 Task: Add 2 hours 30 minutes before the event.
Action: Mouse moved to (201, 431)
Screenshot: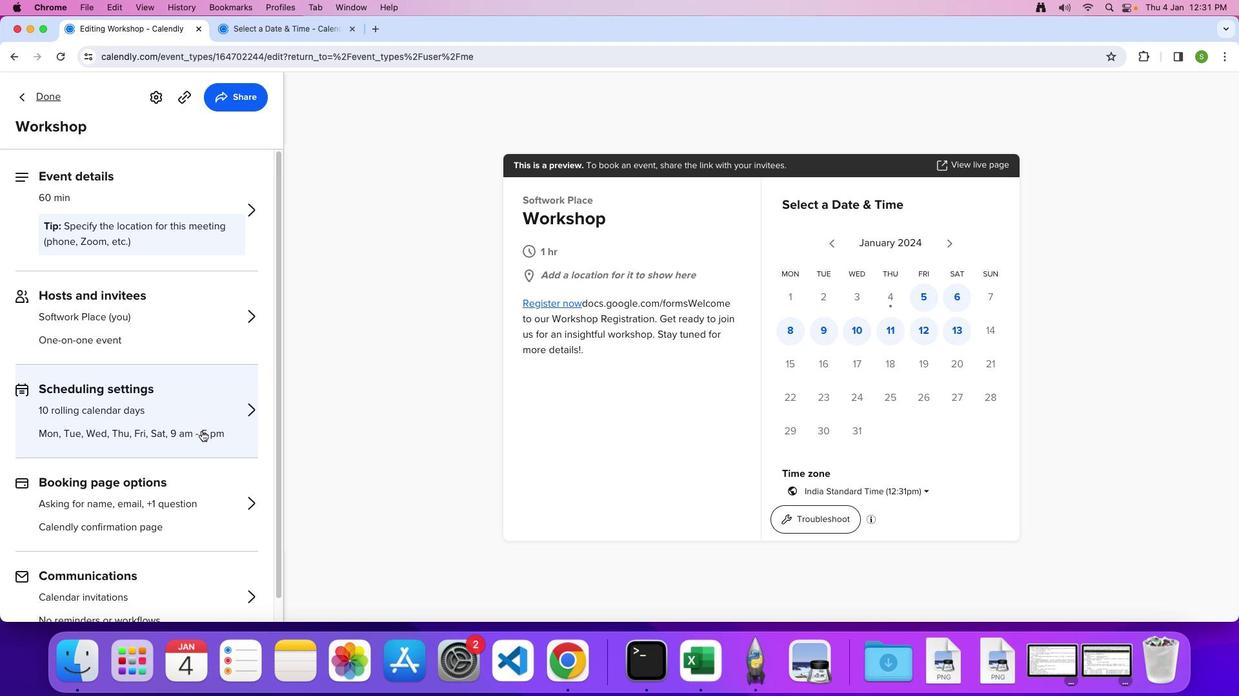 
Action: Mouse pressed left at (201, 431)
Screenshot: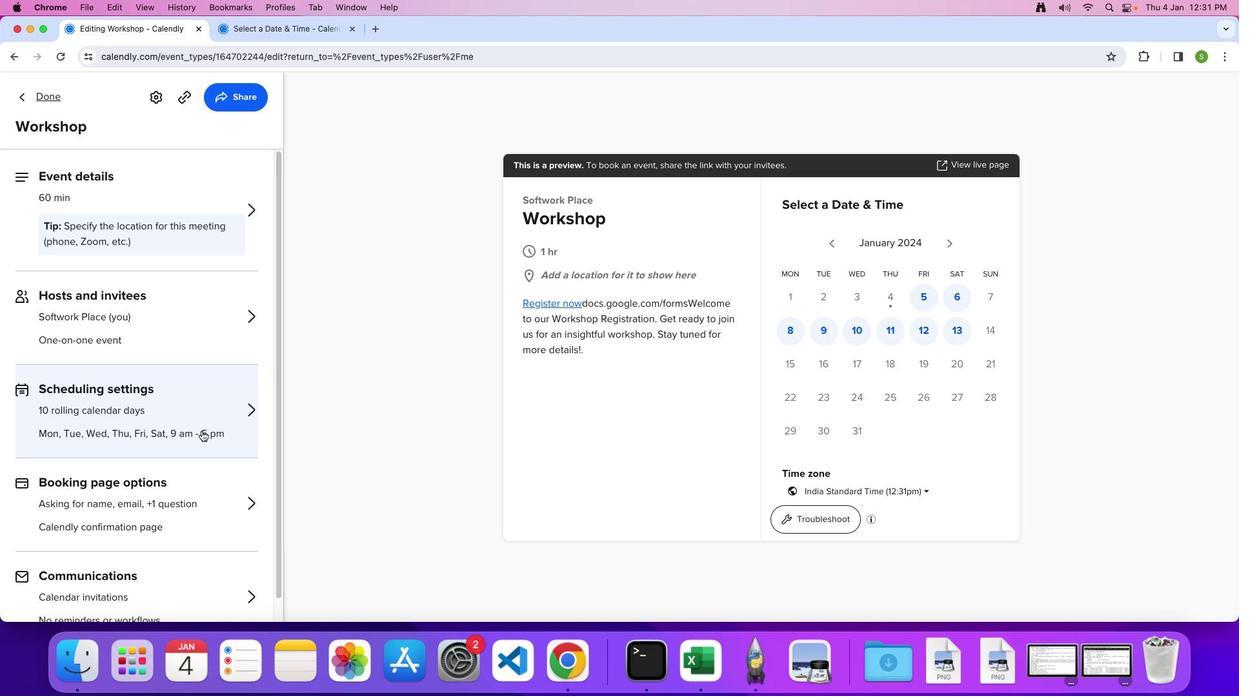 
Action: Mouse moved to (152, 505)
Screenshot: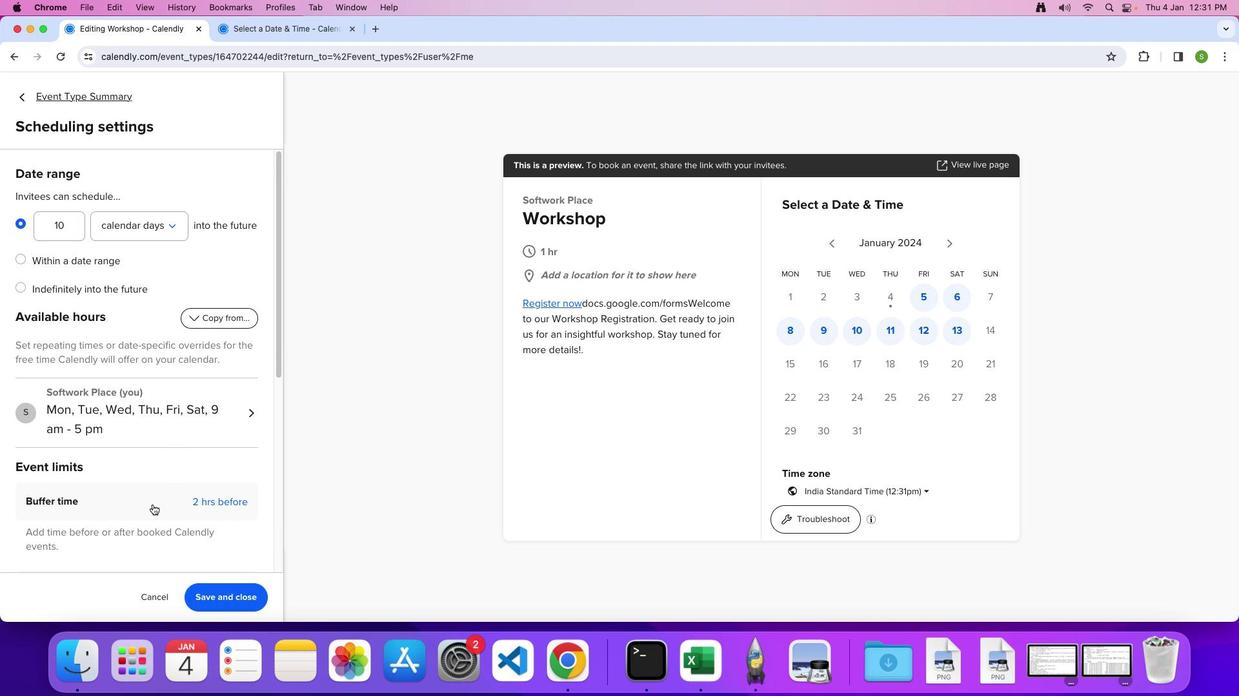 
Action: Mouse pressed left at (152, 505)
Screenshot: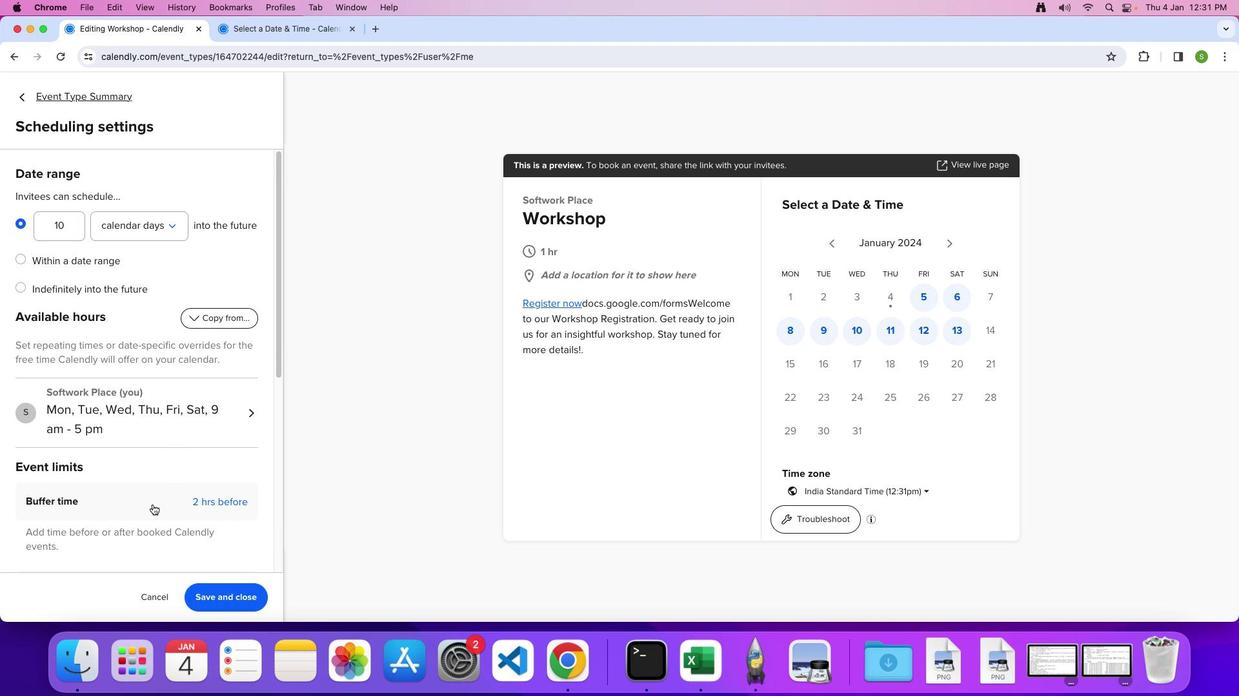 
Action: Mouse moved to (171, 530)
Screenshot: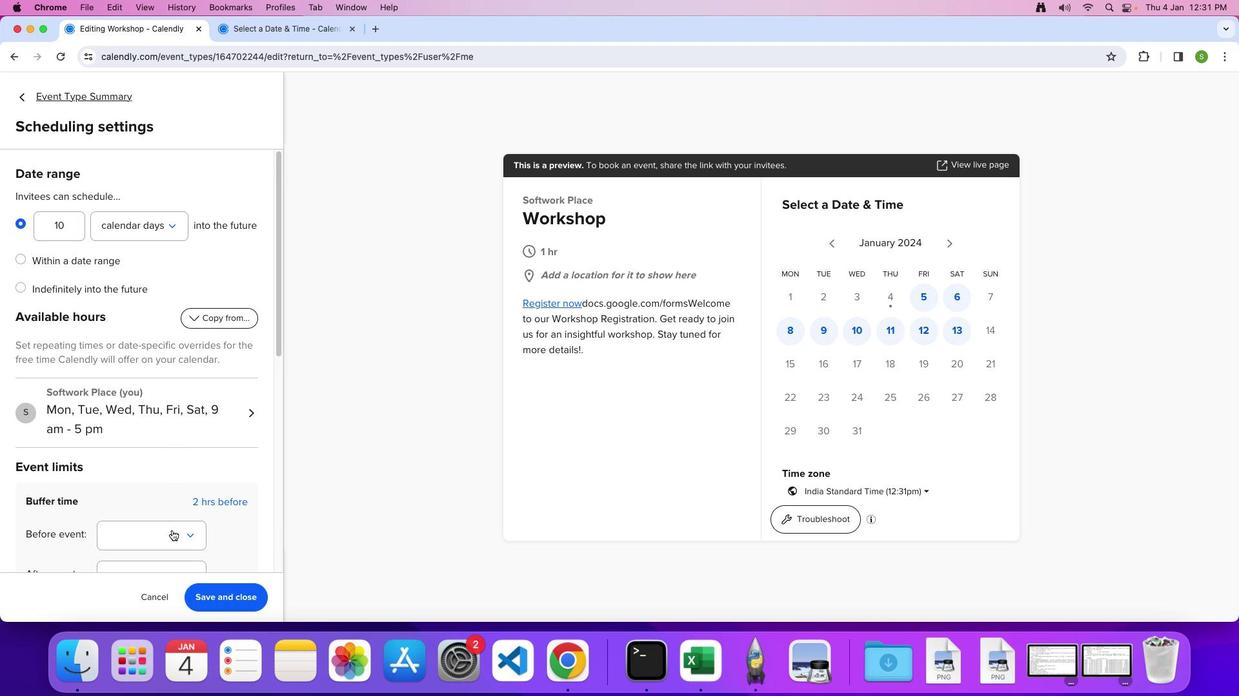 
Action: Mouse pressed left at (171, 530)
Screenshot: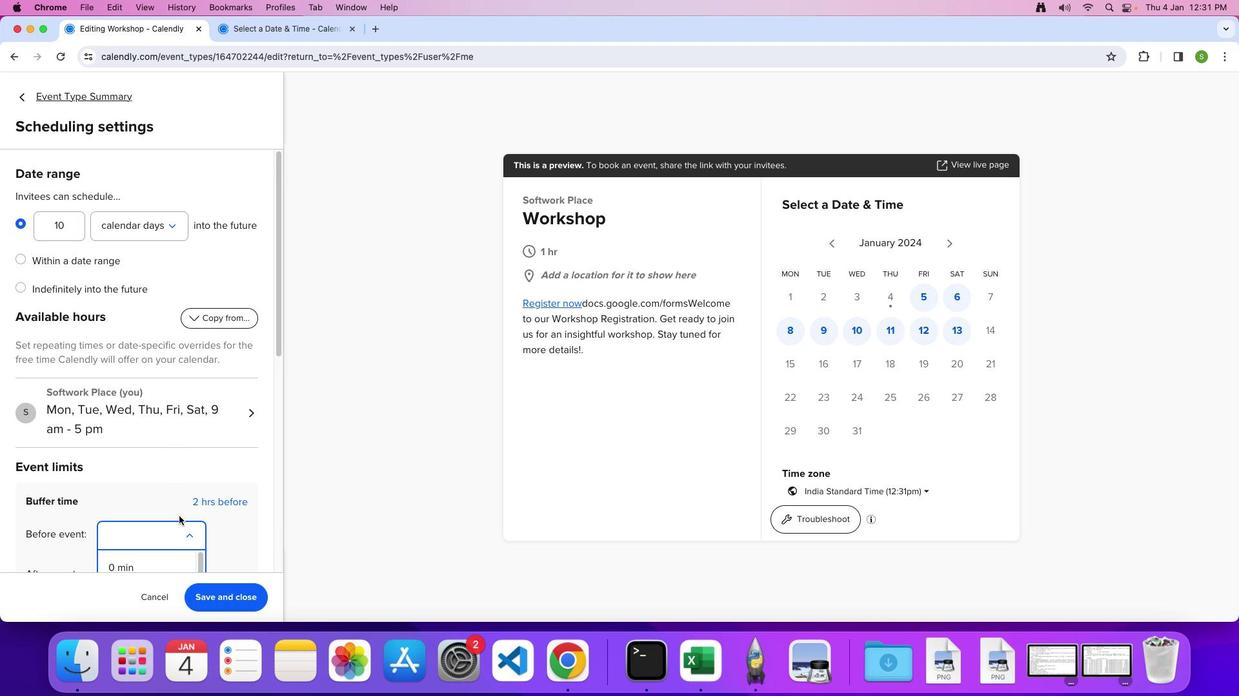 
Action: Mouse moved to (181, 495)
Screenshot: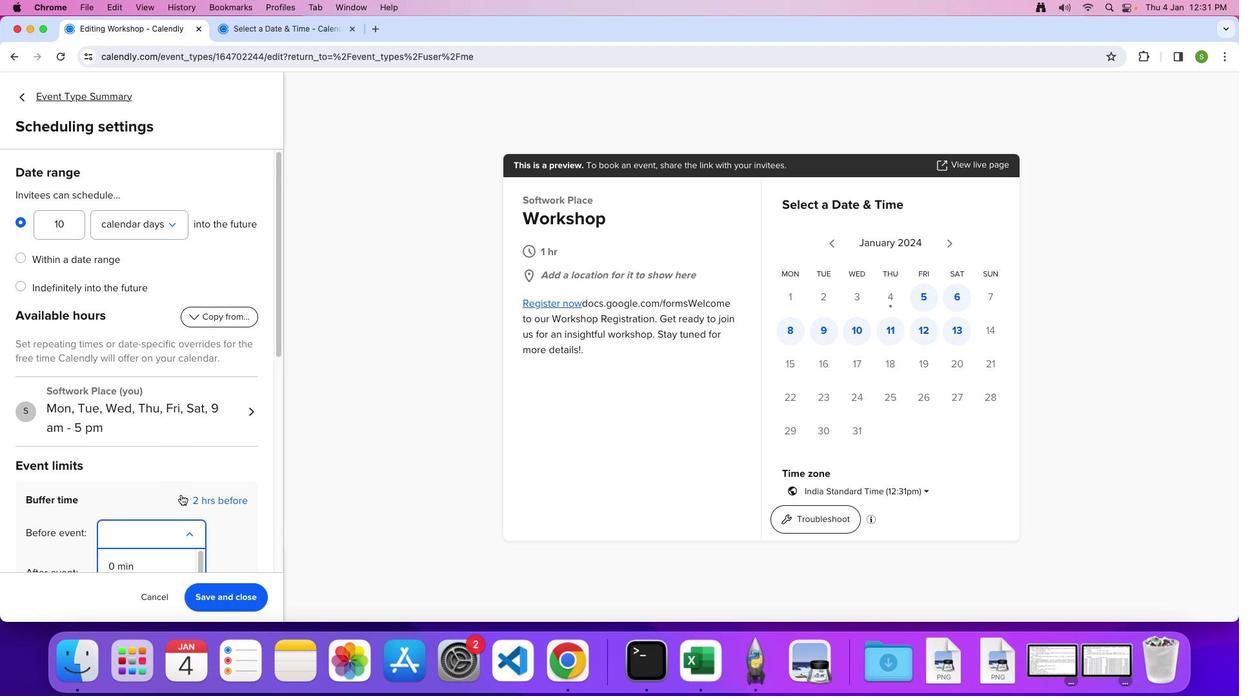 
Action: Mouse scrolled (181, 495) with delta (0, 0)
Screenshot: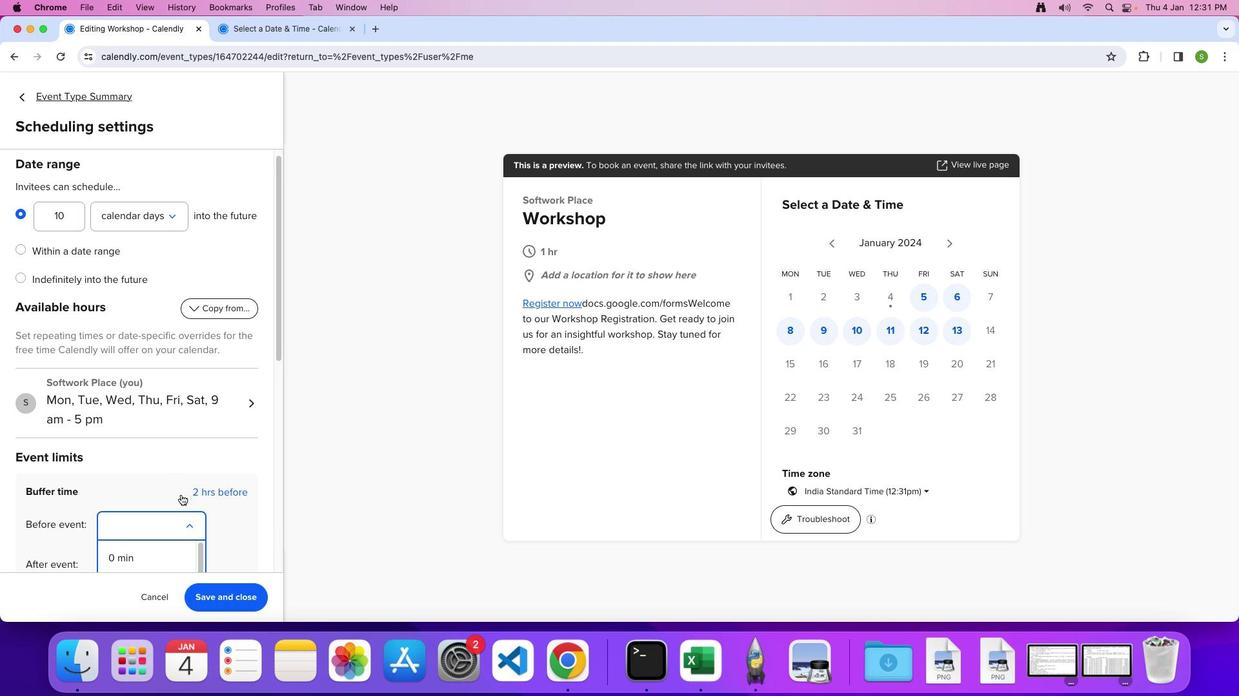 
Action: Mouse scrolled (181, 495) with delta (0, 0)
Screenshot: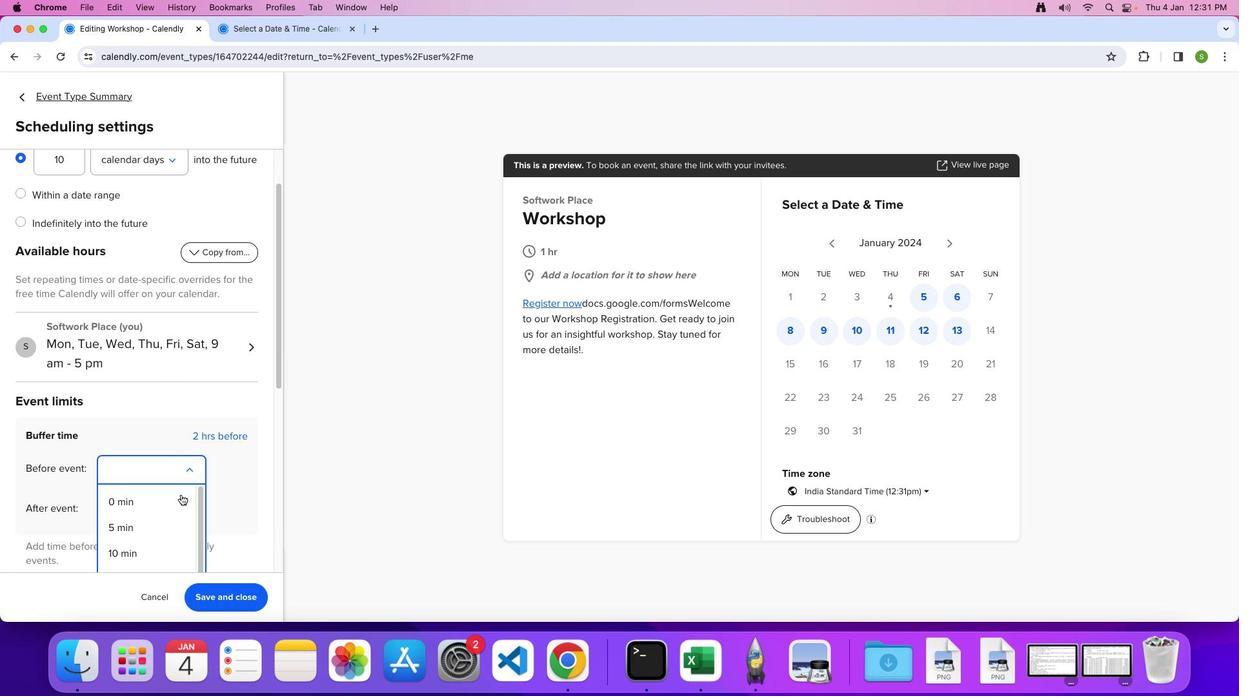 
Action: Mouse scrolled (181, 495) with delta (0, -1)
Screenshot: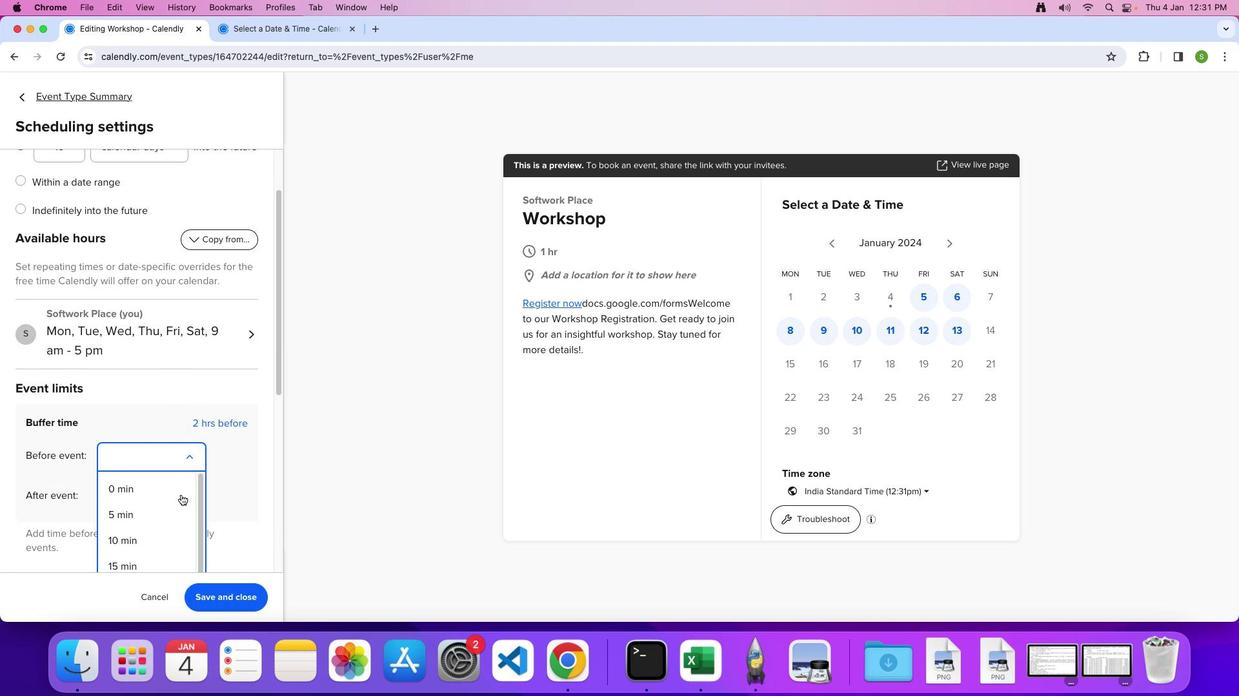 
Action: Mouse scrolled (181, 495) with delta (0, 0)
Screenshot: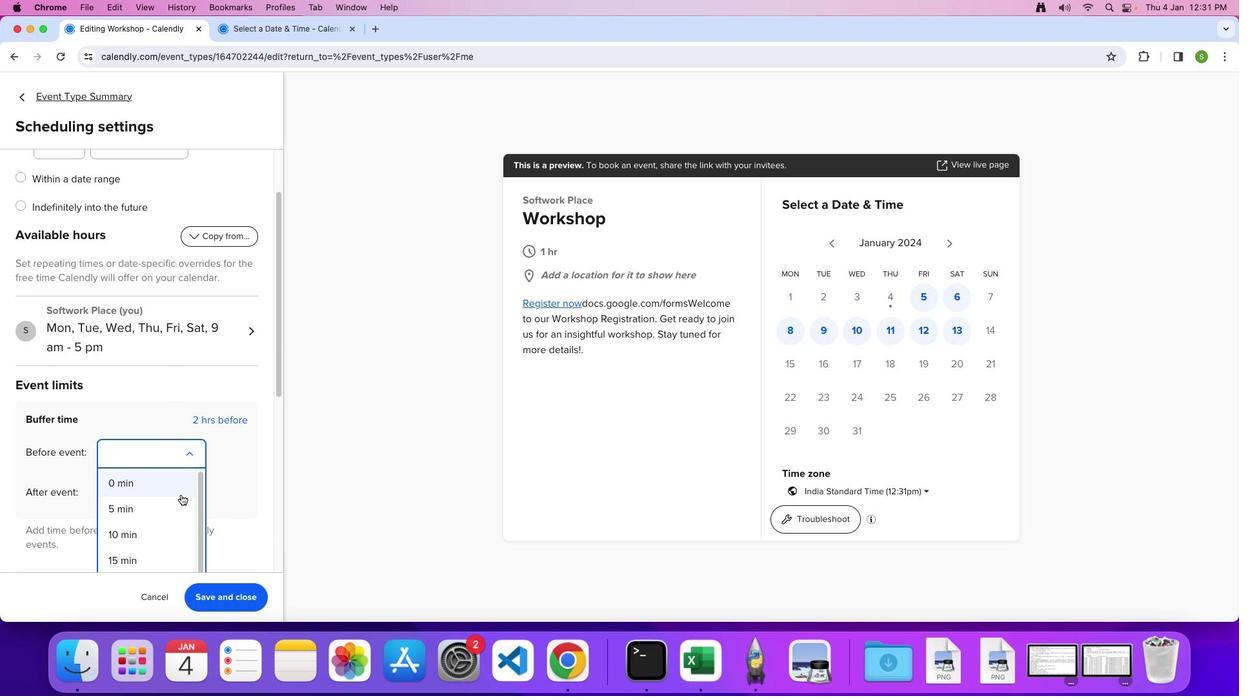 
Action: Mouse scrolled (181, 495) with delta (0, 0)
Screenshot: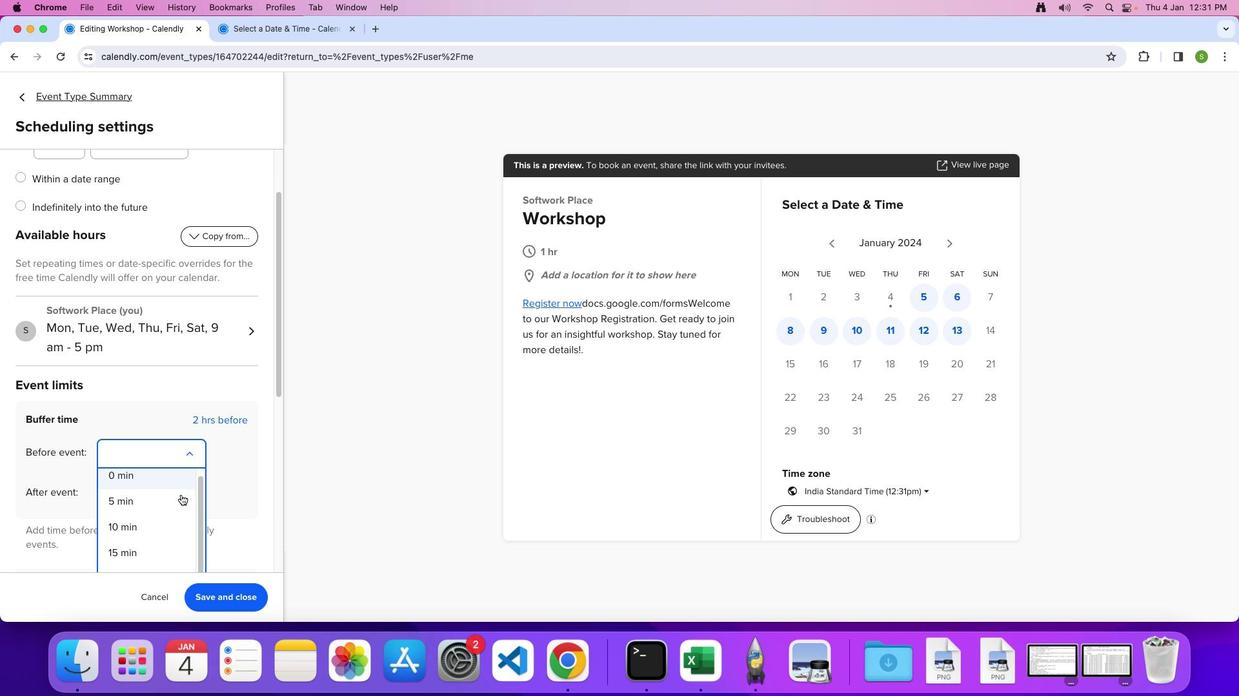 
Action: Mouse scrolled (181, 495) with delta (0, 0)
Screenshot: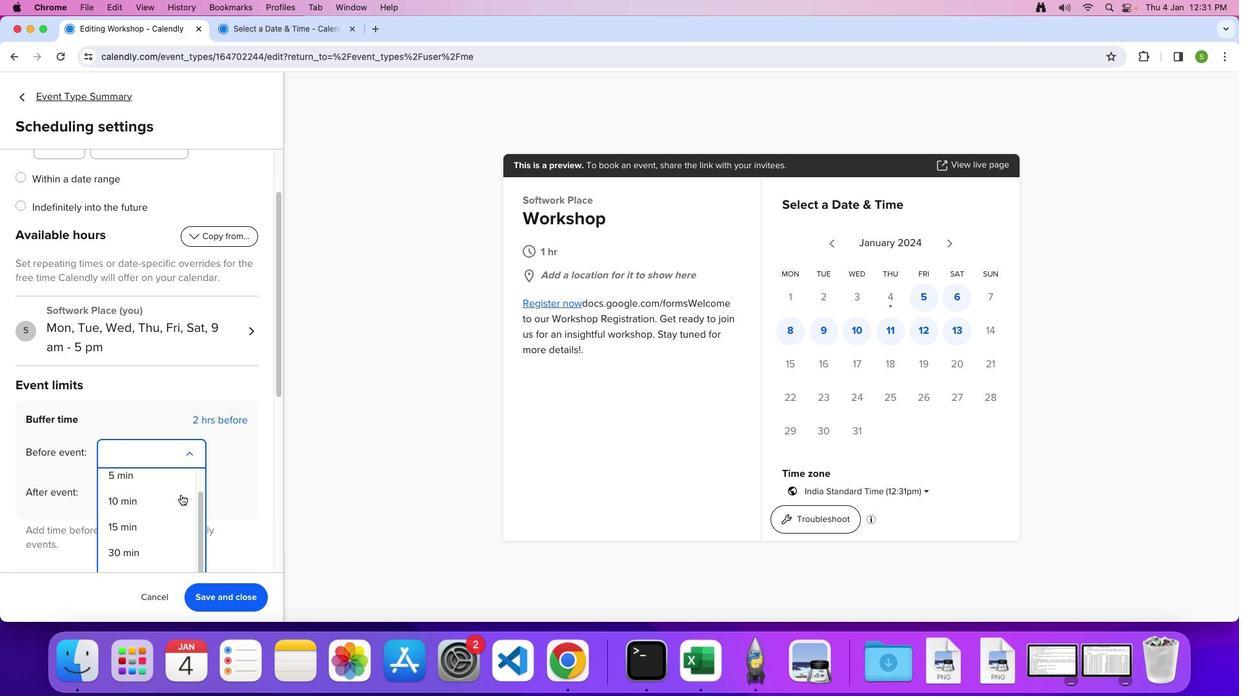 
Action: Mouse scrolled (181, 495) with delta (0, 0)
Screenshot: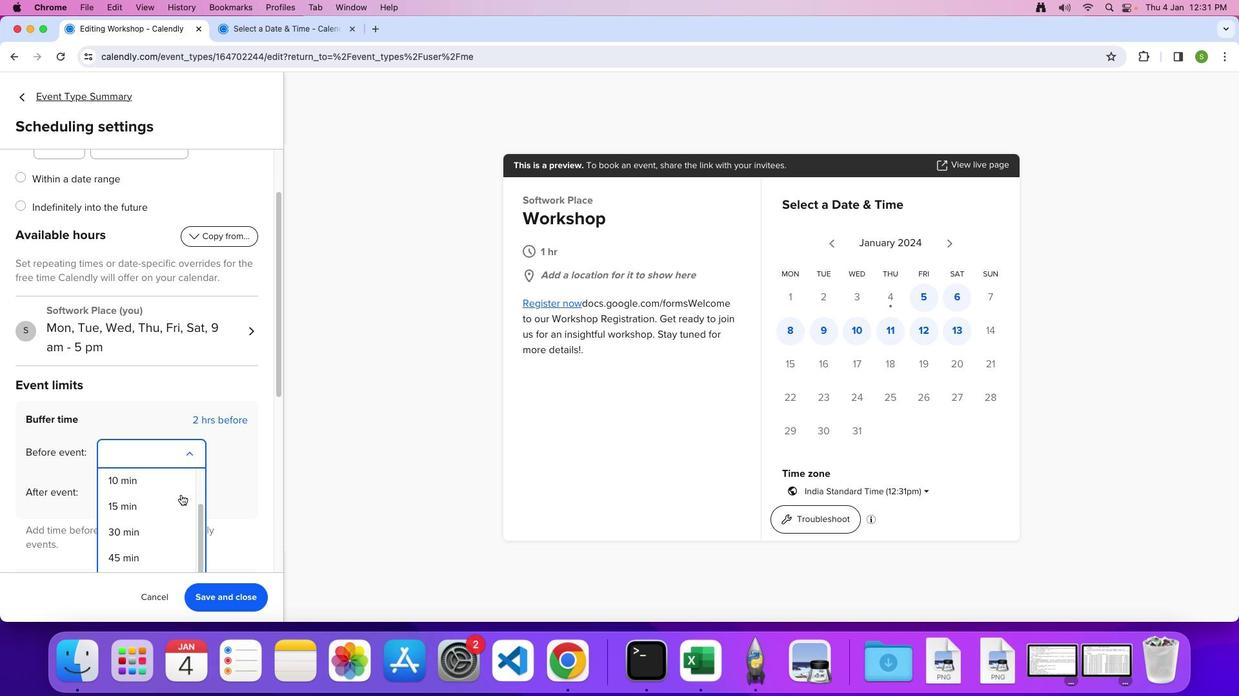 
Action: Mouse moved to (181, 494)
Screenshot: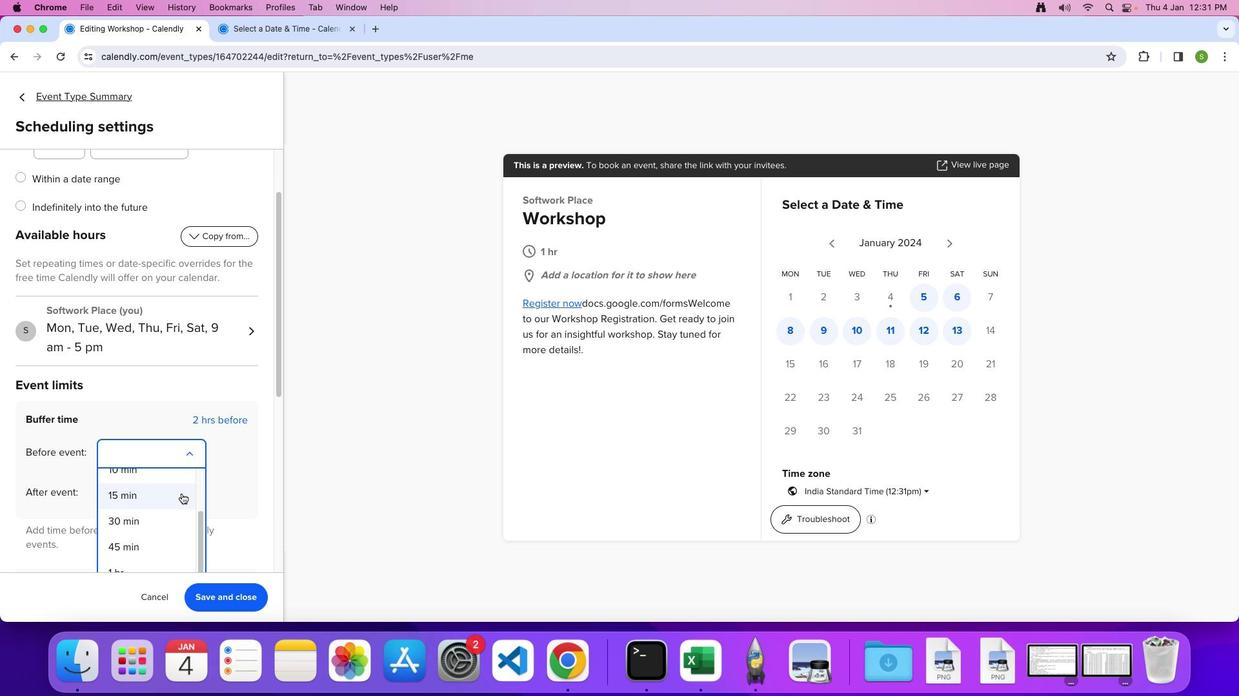 
Action: Mouse scrolled (181, 494) with delta (0, 0)
Screenshot: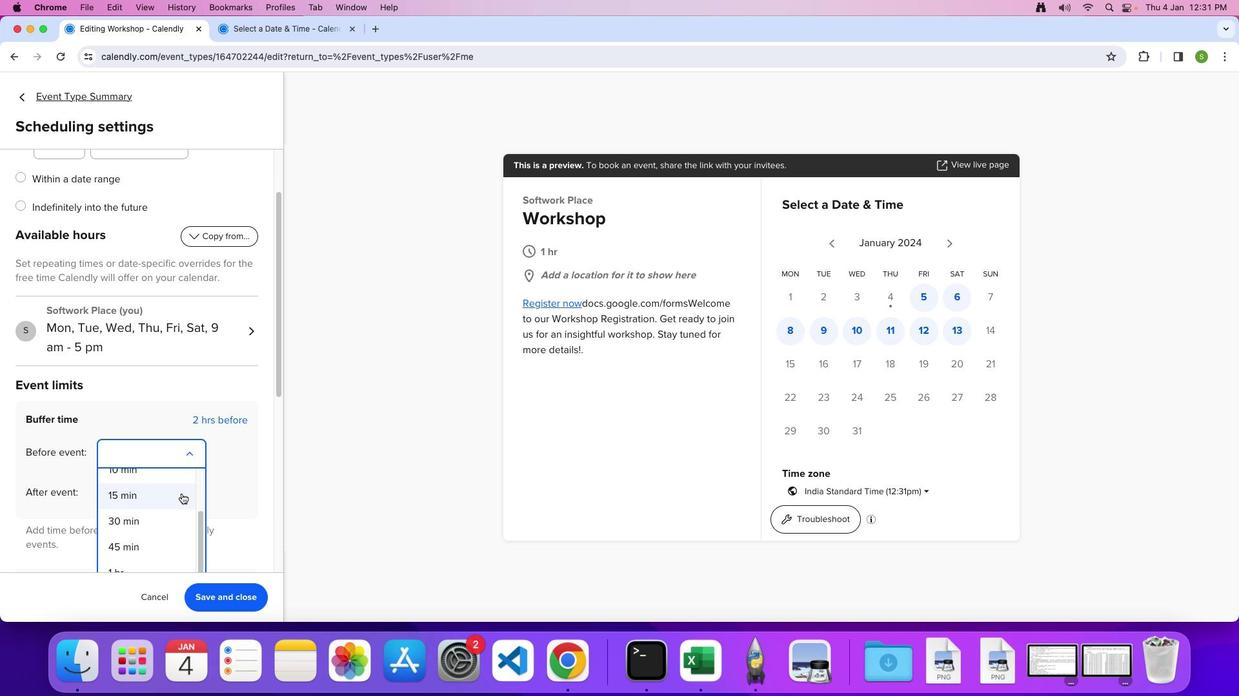 
Action: Mouse moved to (181, 494)
Screenshot: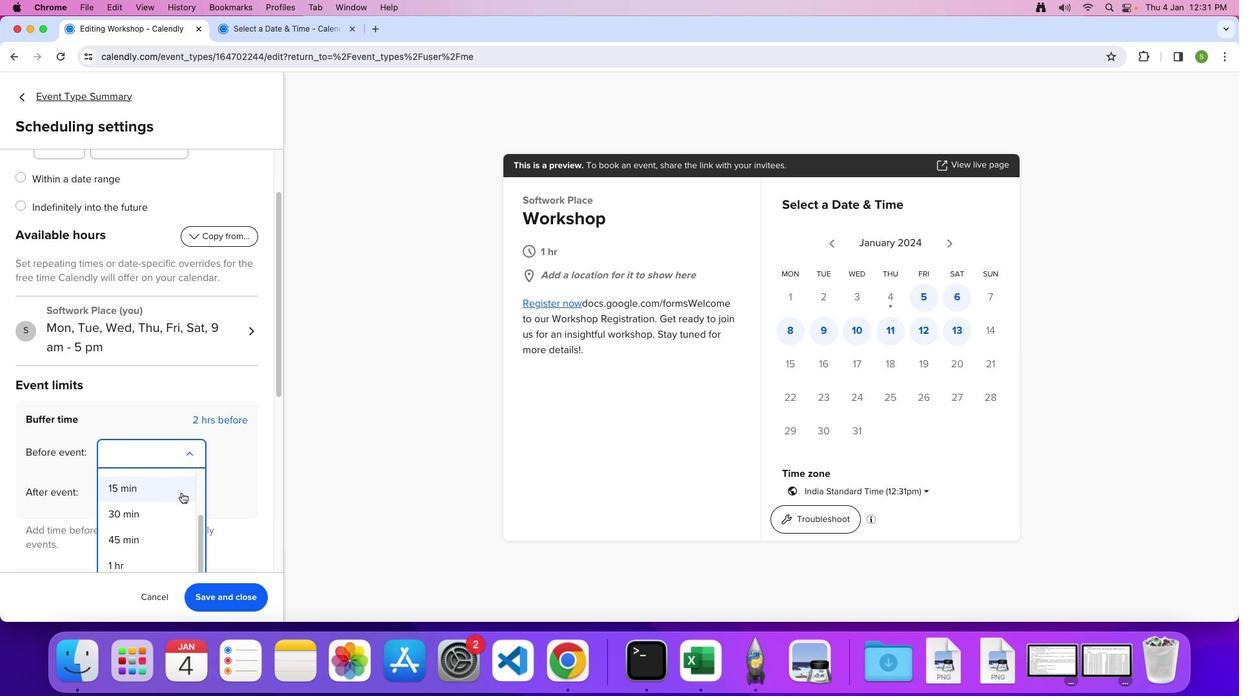 
Action: Mouse scrolled (181, 494) with delta (0, 0)
Screenshot: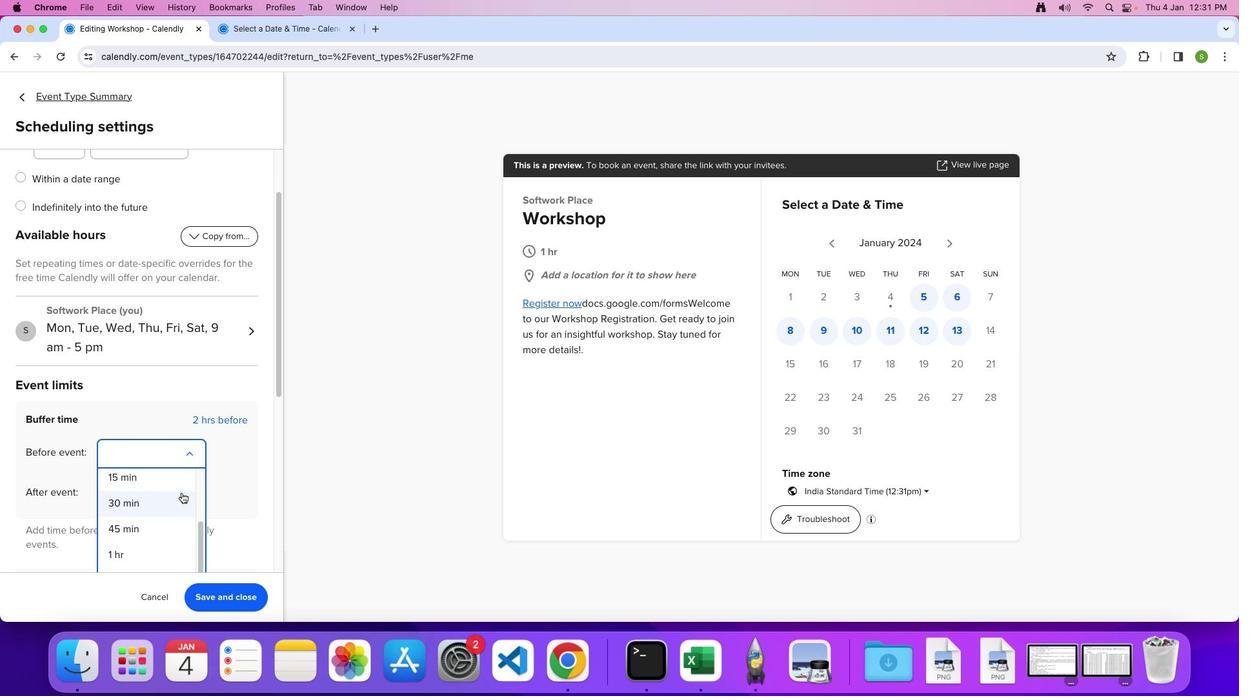 
Action: Mouse moved to (181, 494)
Screenshot: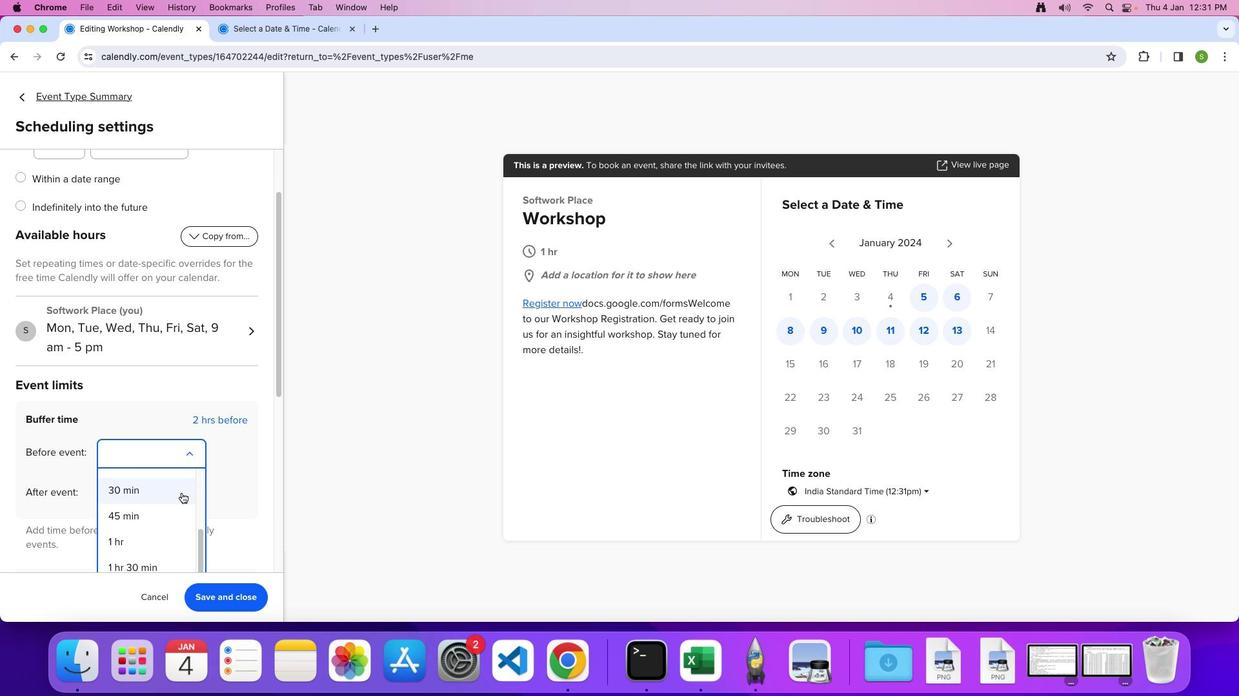 
Action: Mouse scrolled (181, 494) with delta (0, 0)
Screenshot: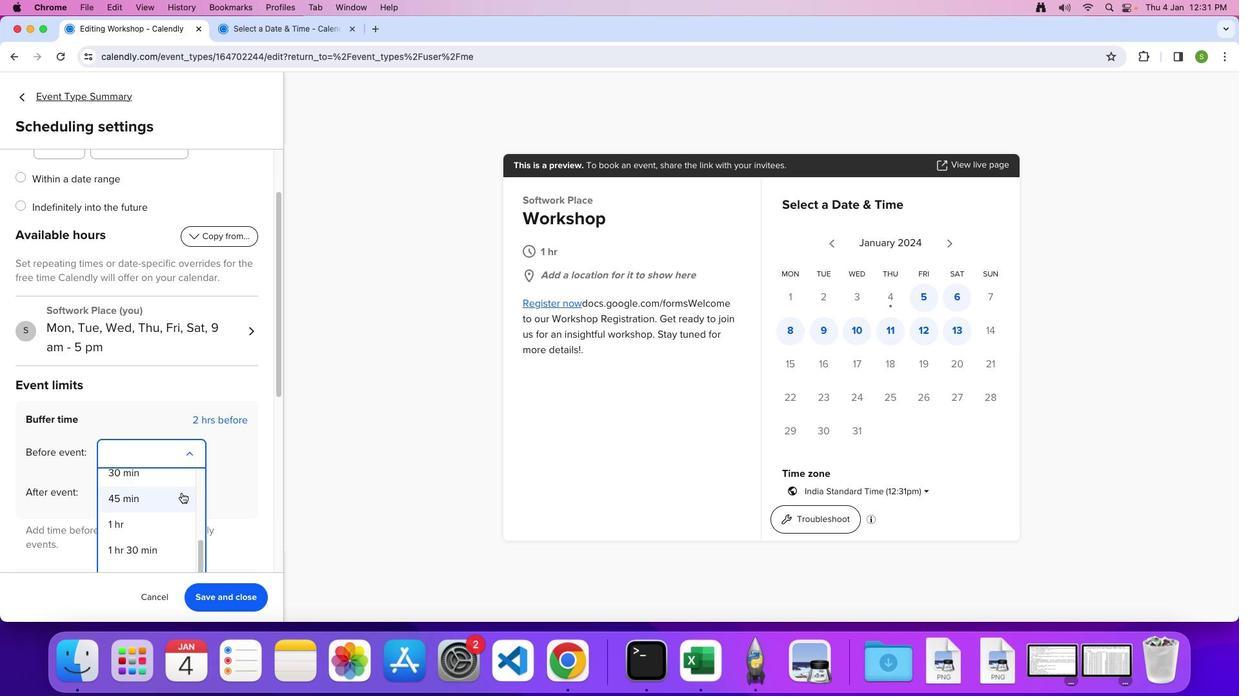 
Action: Mouse moved to (181, 493)
Screenshot: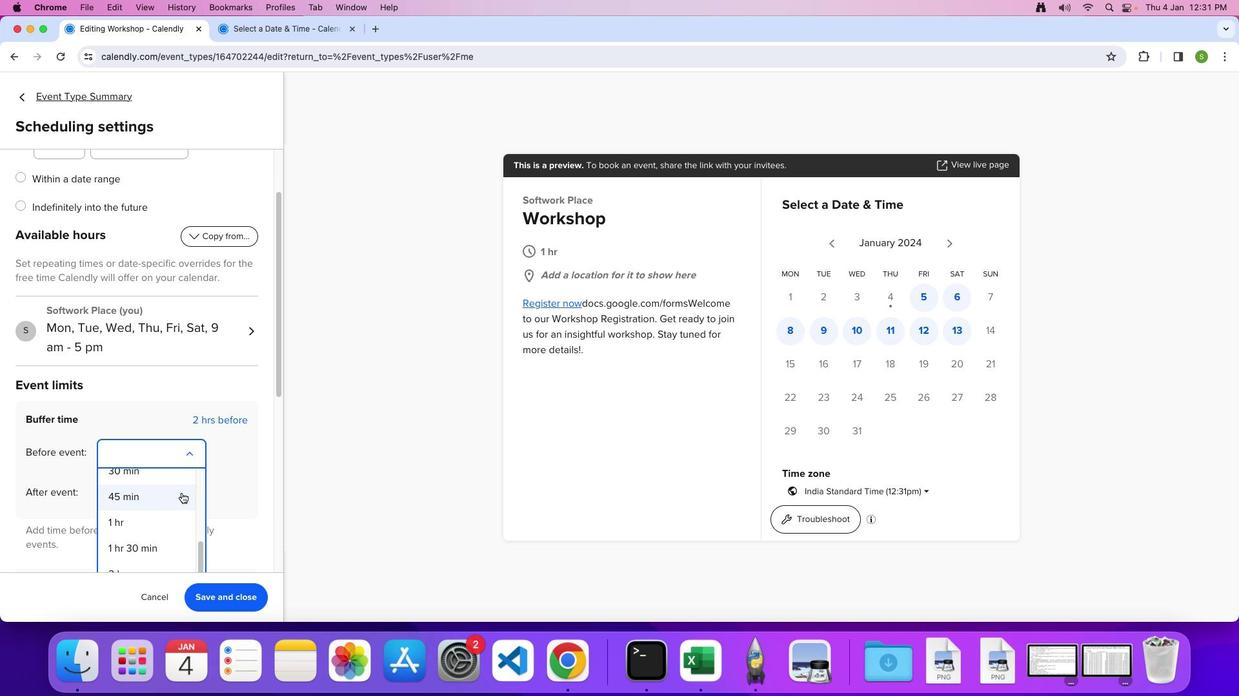 
Action: Mouse scrolled (181, 493) with delta (0, 0)
Screenshot: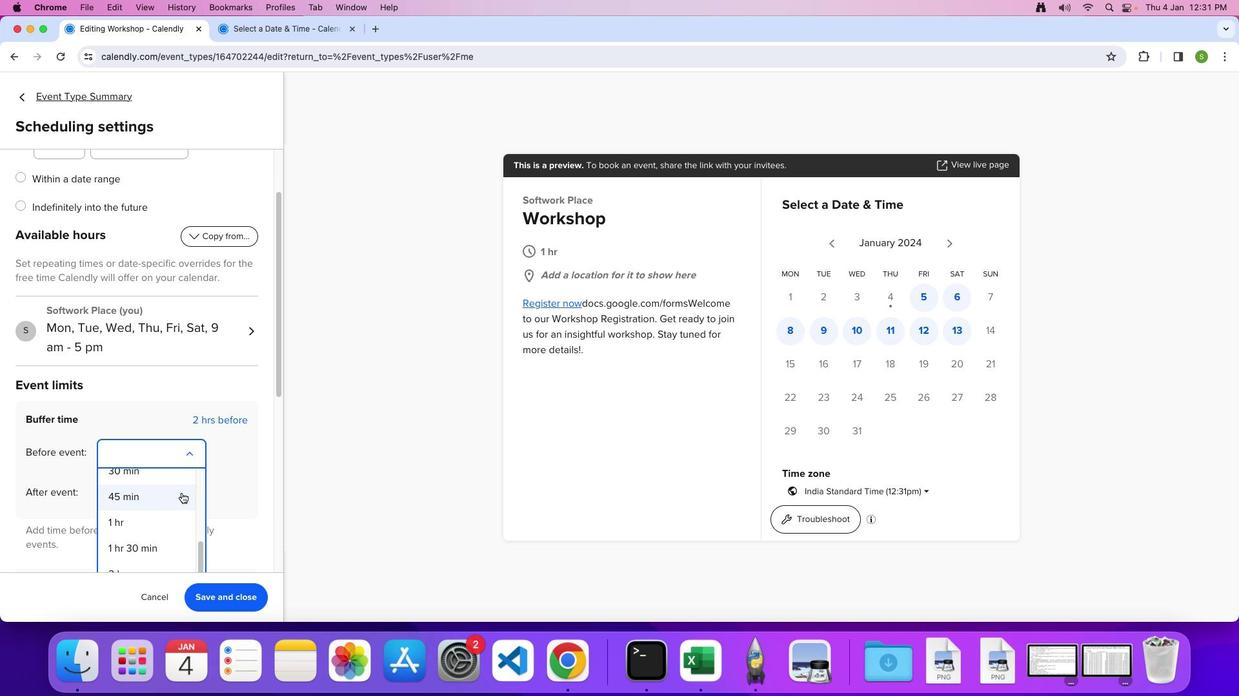 
Action: Mouse scrolled (181, 493) with delta (0, 0)
Screenshot: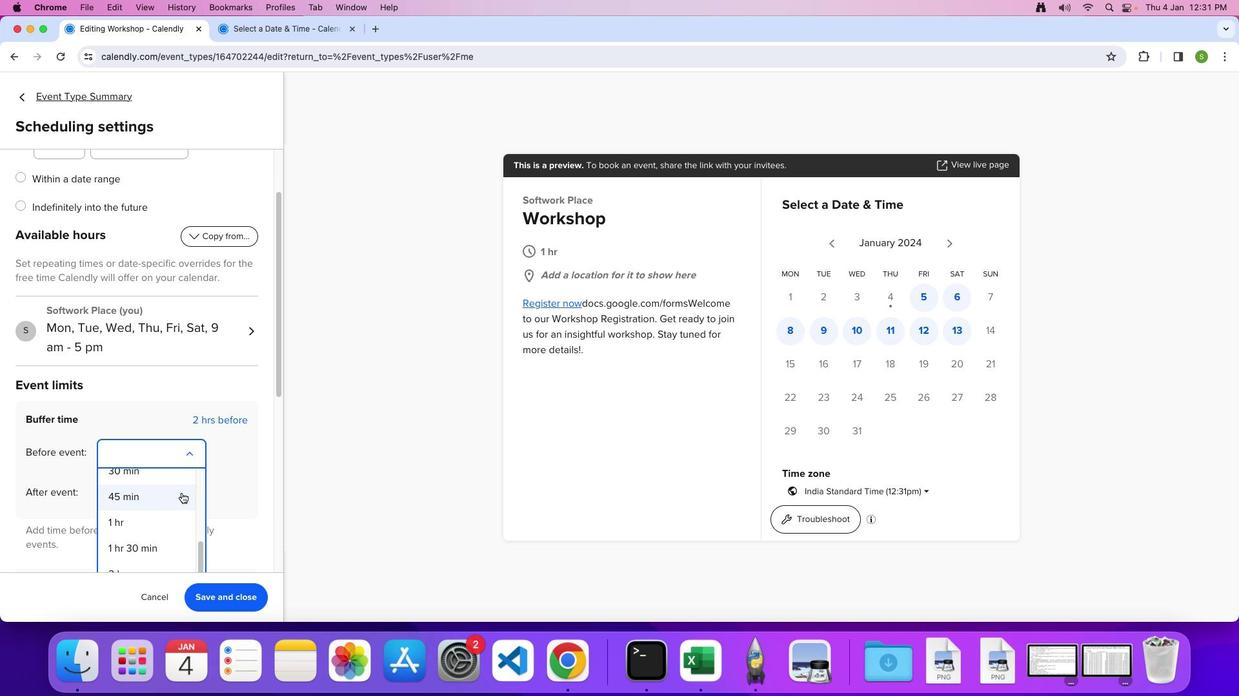 
Action: Mouse scrolled (181, 493) with delta (0, -1)
Screenshot: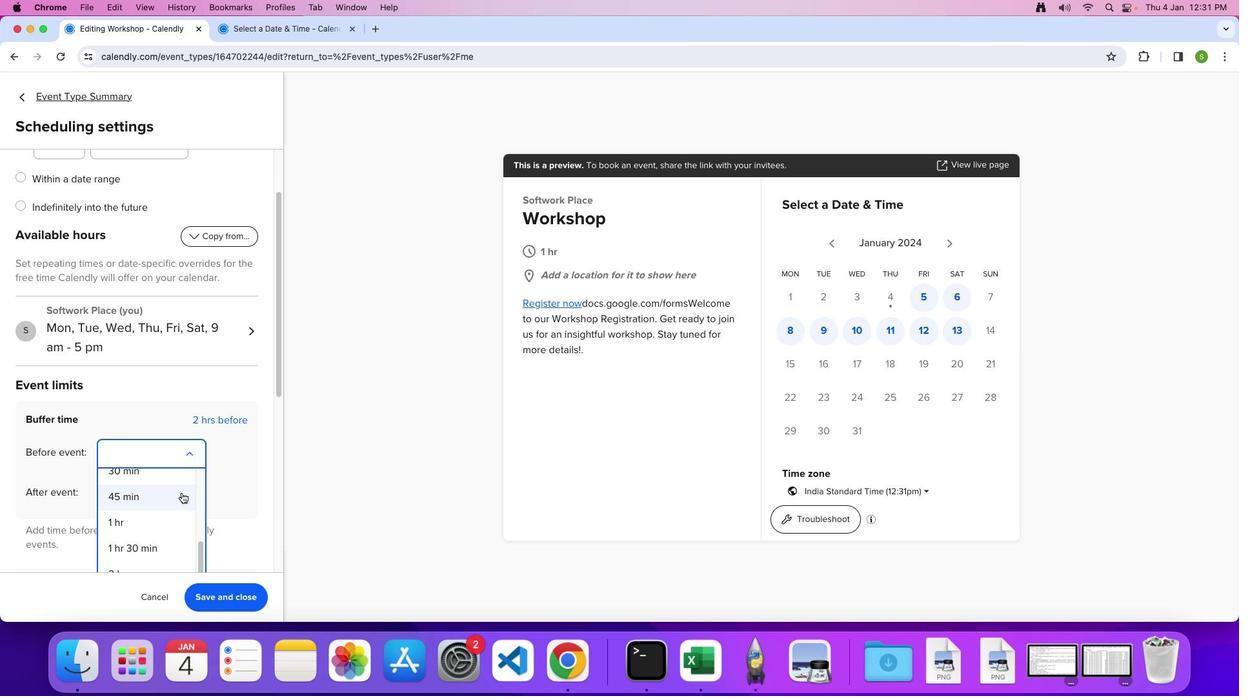 
Action: Mouse moved to (181, 493)
Screenshot: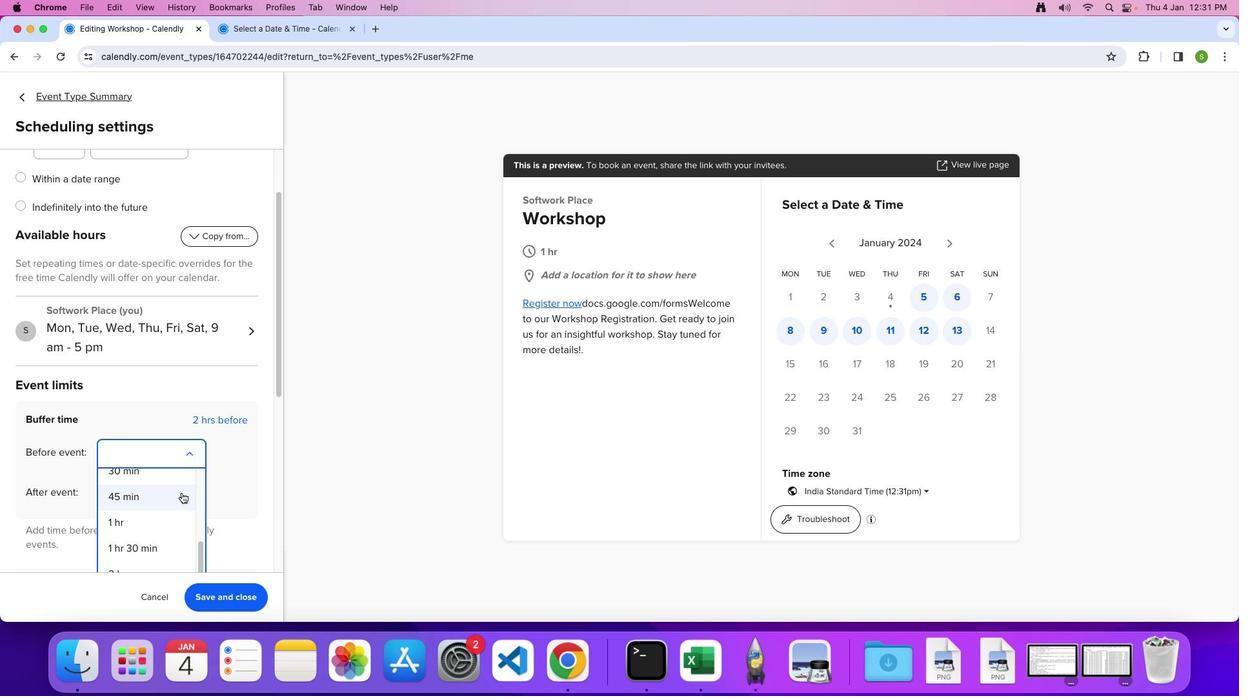 
Action: Mouse scrolled (181, 493) with delta (0, 0)
Screenshot: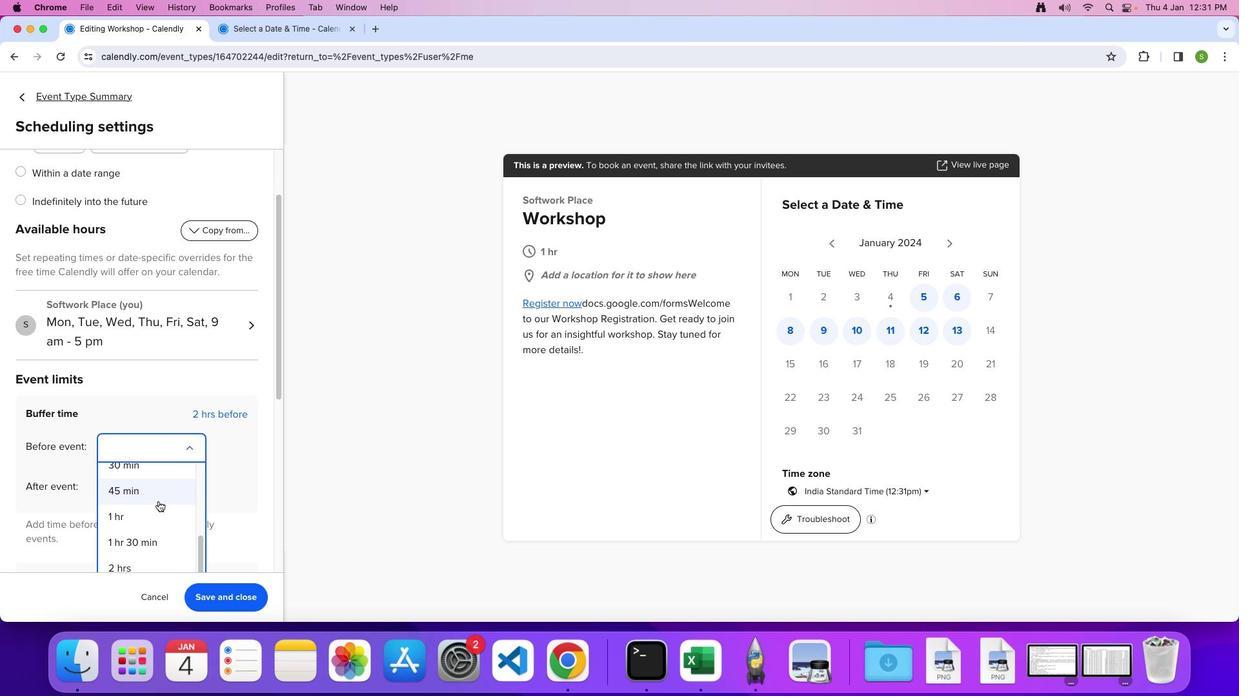
Action: Mouse moved to (180, 493)
Screenshot: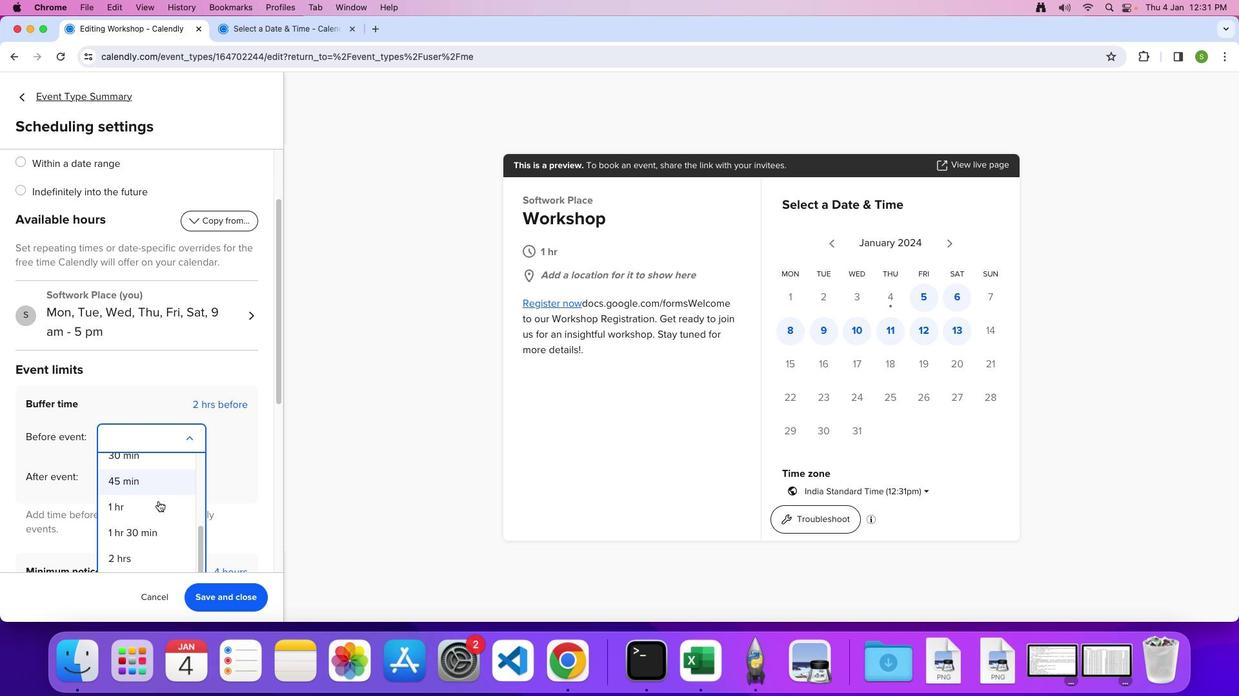 
Action: Mouse scrolled (180, 493) with delta (0, 0)
Screenshot: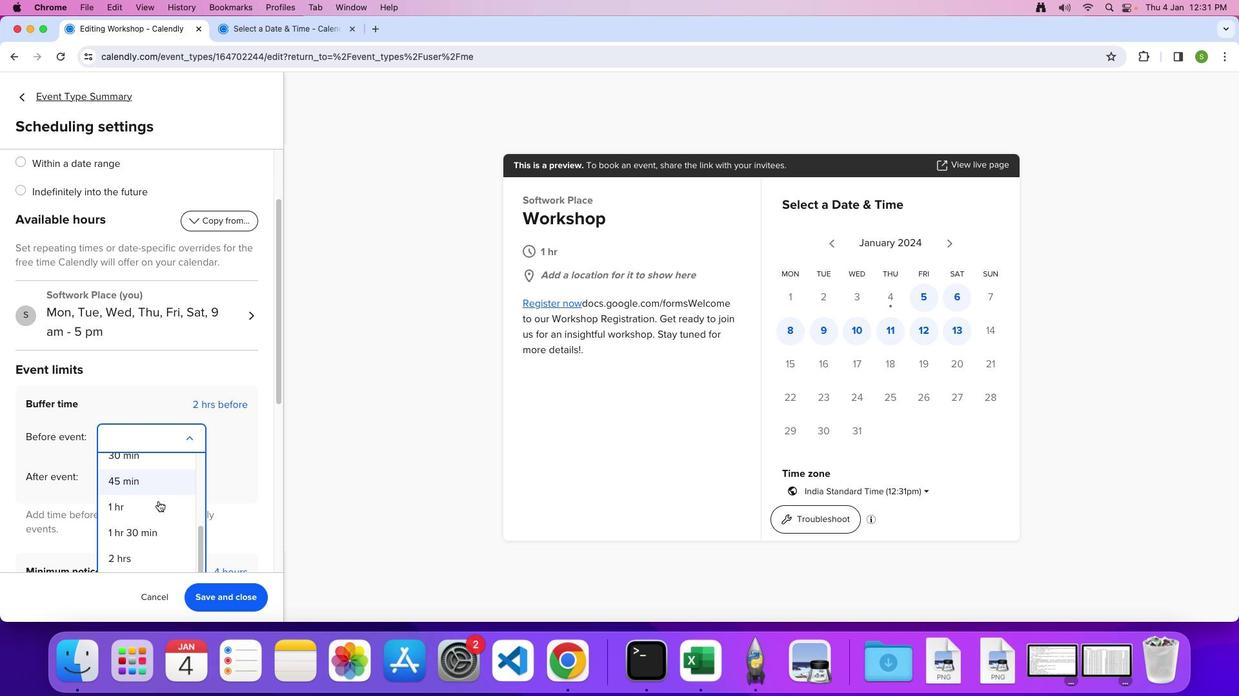 
Action: Mouse moved to (158, 501)
Screenshot: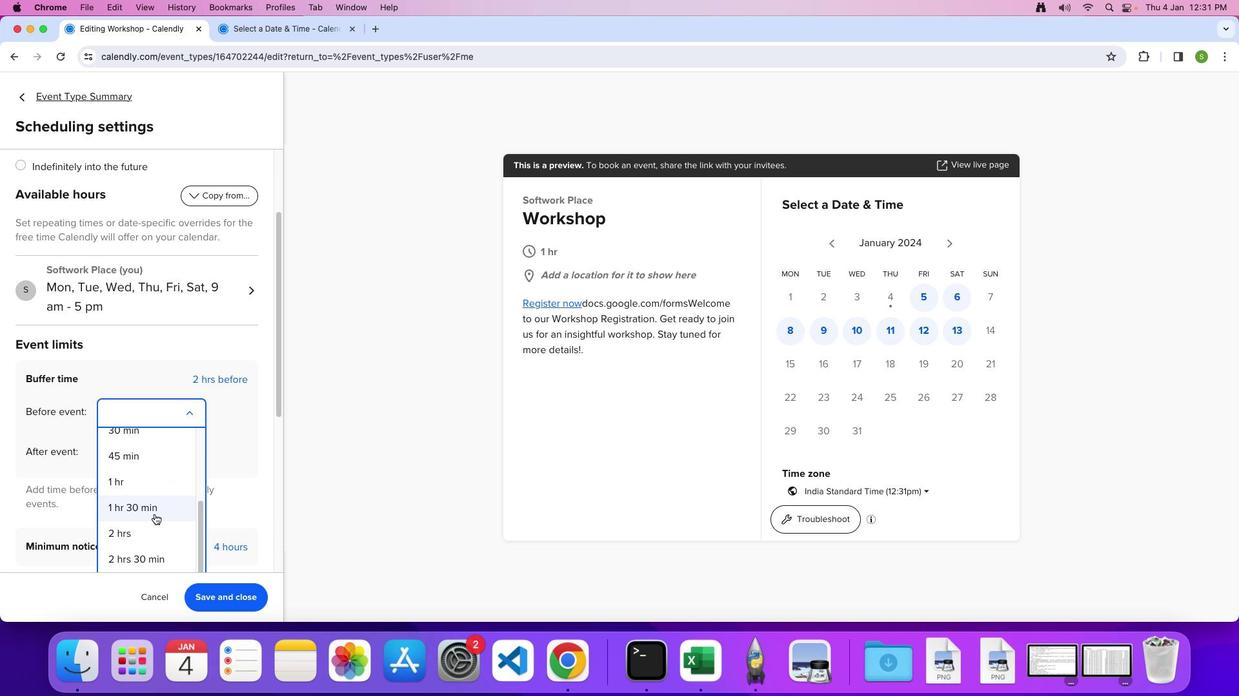 
Action: Mouse scrolled (158, 501) with delta (0, 0)
Screenshot: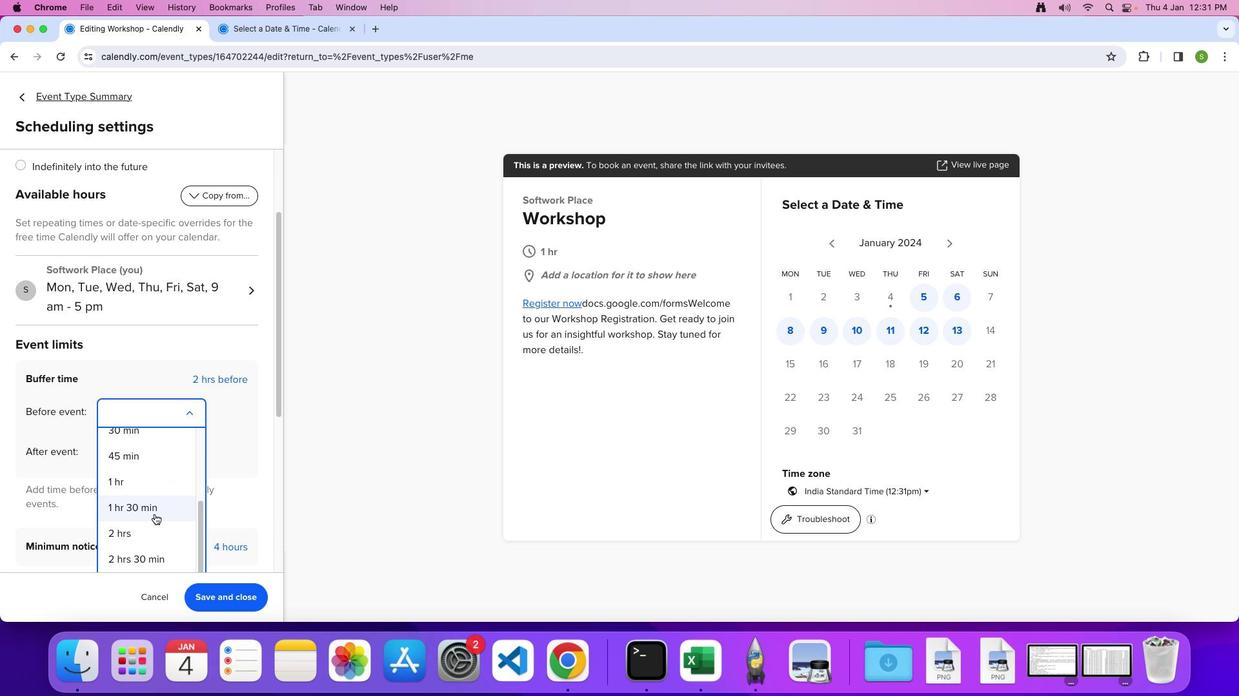 
Action: Mouse moved to (144, 558)
Screenshot: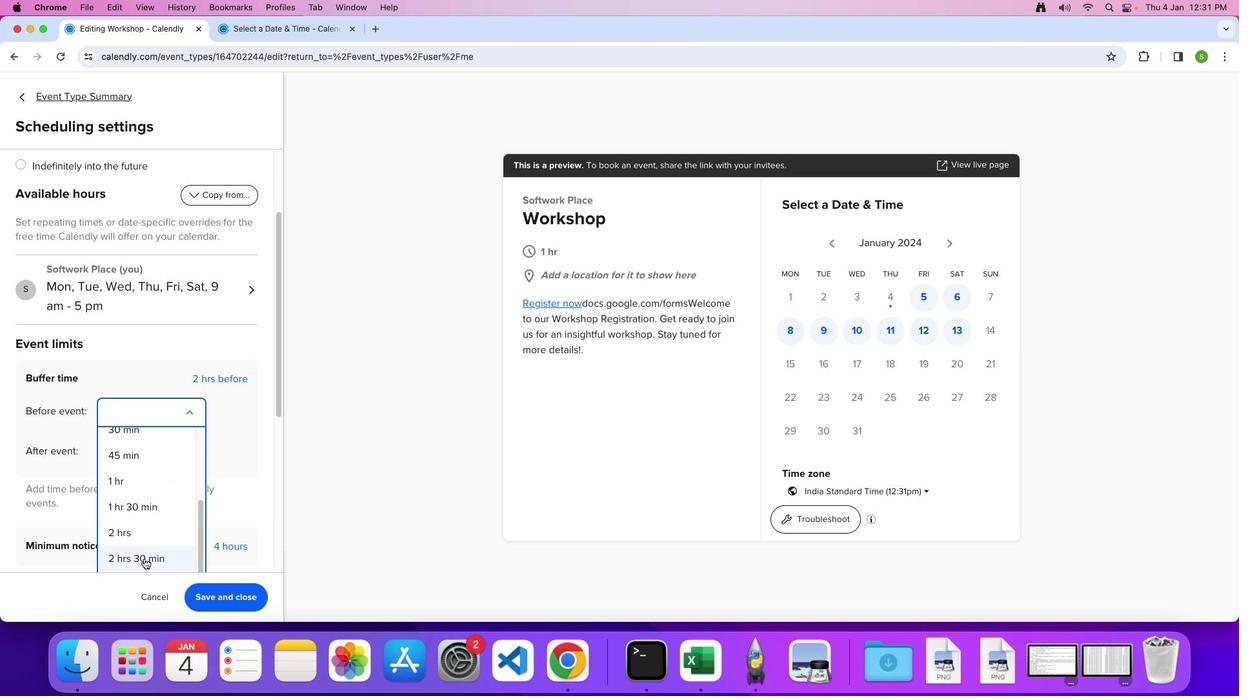 
Action: Mouse pressed left at (144, 558)
Screenshot: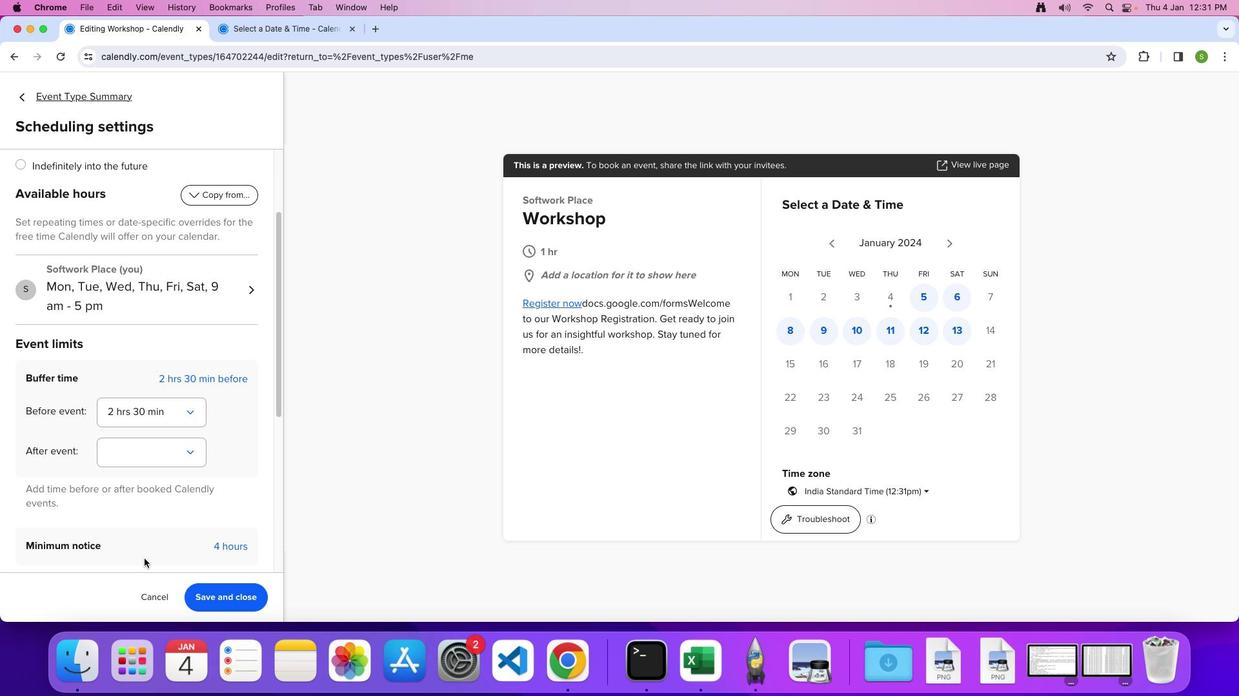 
Action: Mouse moved to (232, 592)
Screenshot: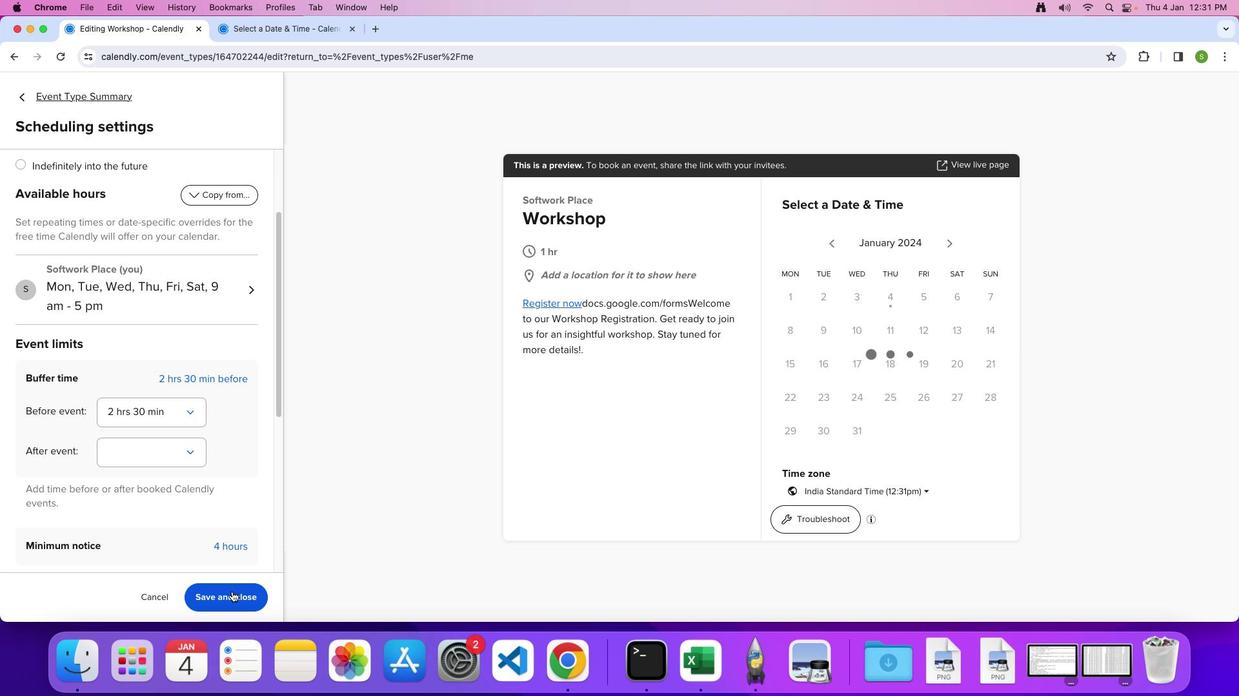 
Action: Mouse pressed left at (232, 592)
Screenshot: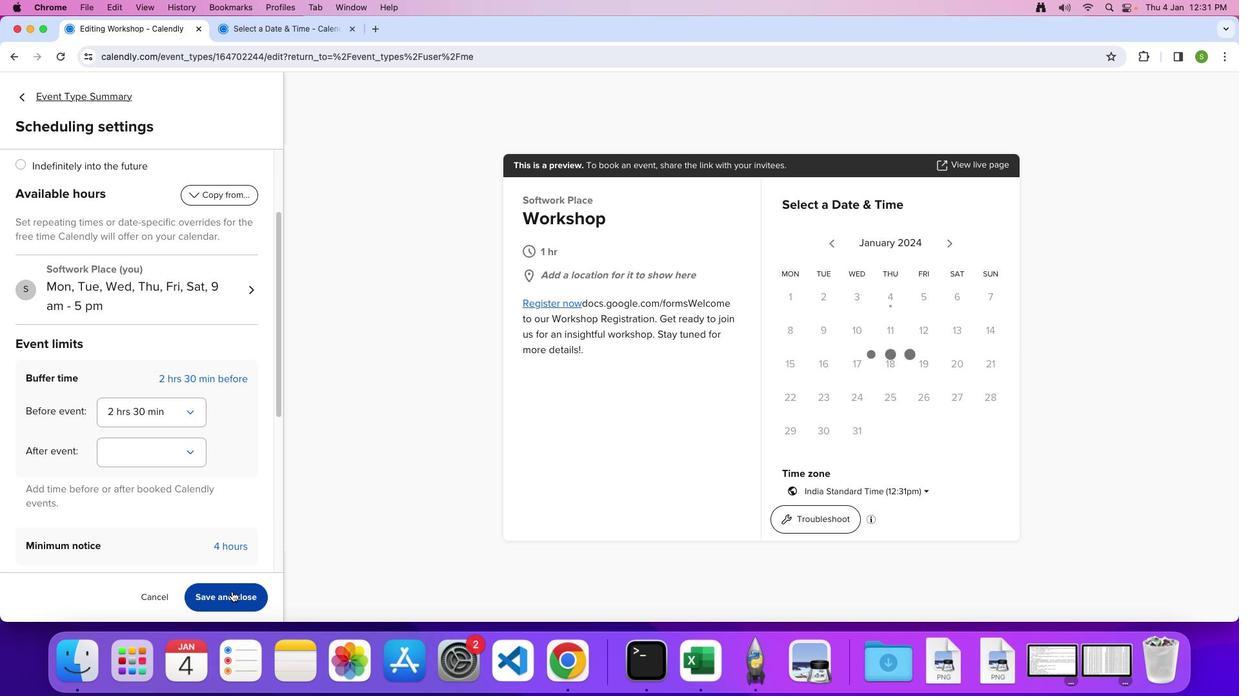 
